 Task: Change the "Enable Phase Correlation Estimation" of the Dirac video decoder using libschroedinger to 1.
Action: Mouse moved to (95, 47)
Screenshot: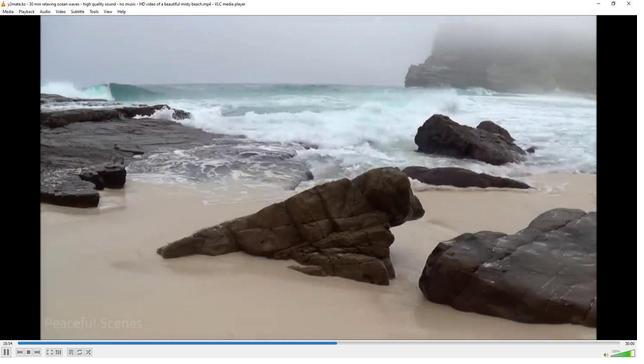 
Action: Mouse pressed left at (95, 47)
Screenshot: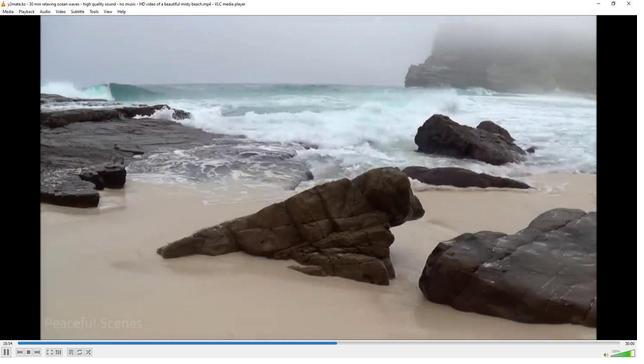 
Action: Mouse moved to (106, 115)
Screenshot: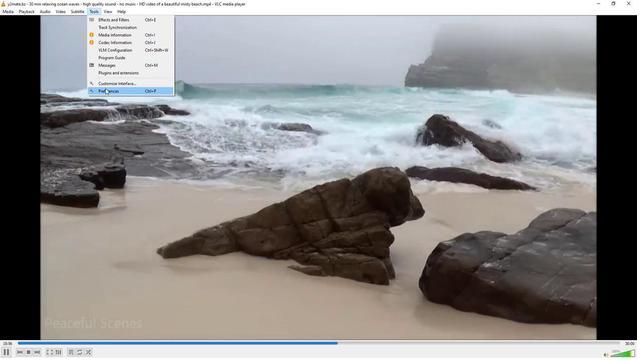 
Action: Mouse pressed left at (106, 115)
Screenshot: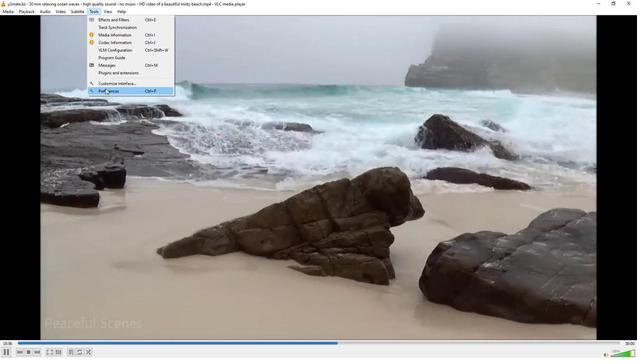 
Action: Mouse moved to (74, 274)
Screenshot: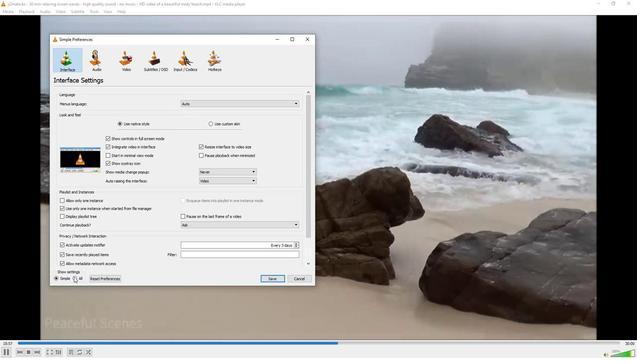 
Action: Mouse pressed left at (74, 274)
Screenshot: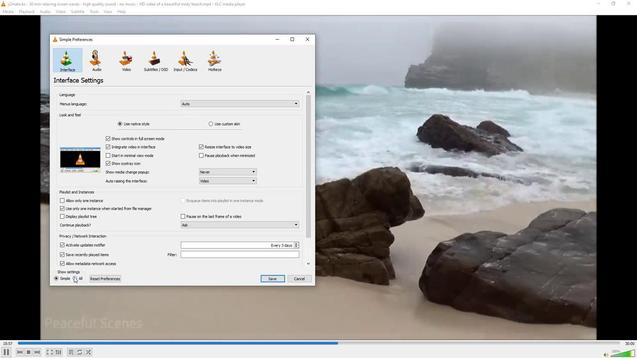 
Action: Mouse moved to (66, 219)
Screenshot: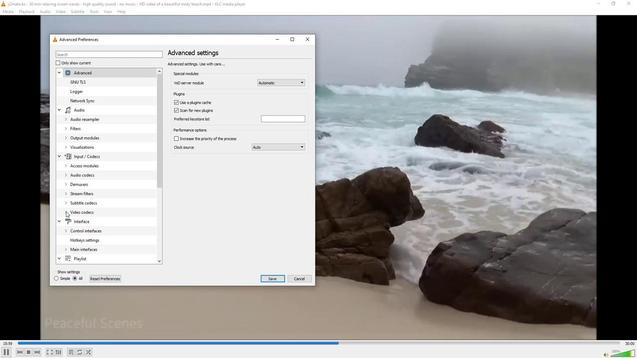 
Action: Mouse pressed left at (66, 219)
Screenshot: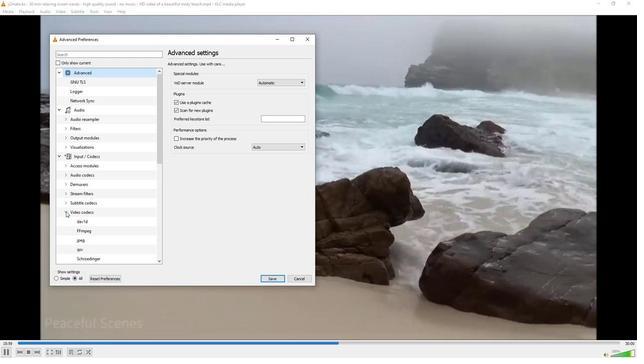 
Action: Mouse moved to (83, 258)
Screenshot: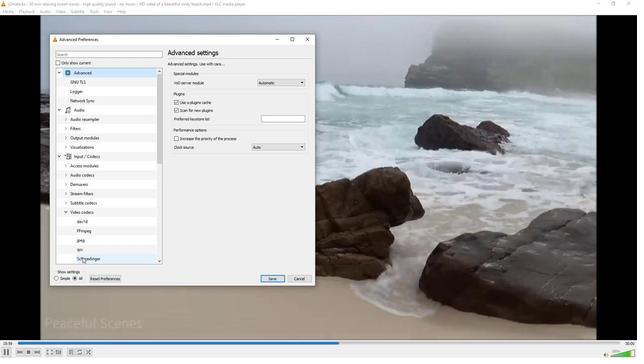 
Action: Mouse pressed left at (83, 258)
Screenshot: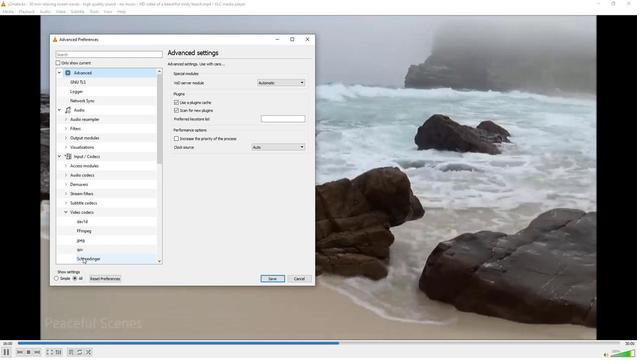 
Action: Mouse moved to (295, 236)
Screenshot: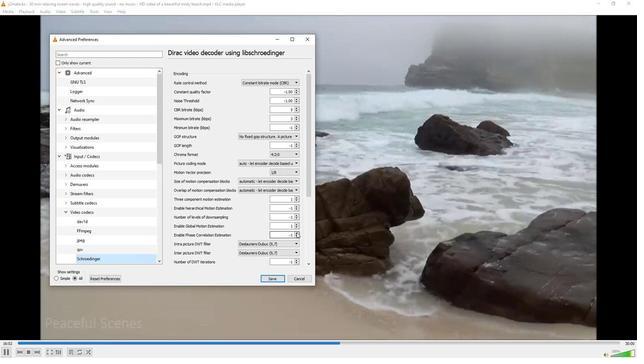 
Action: Mouse pressed left at (295, 236)
Screenshot: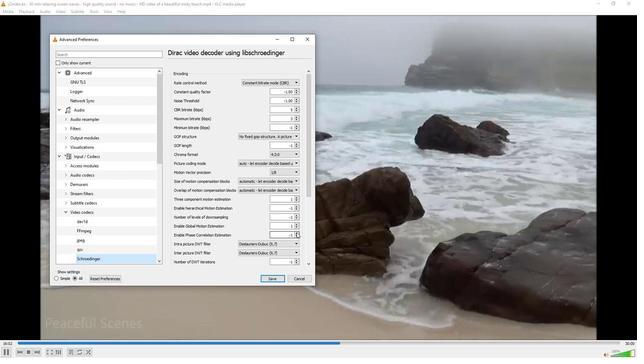 
Action: Mouse moved to (294, 237)
Screenshot: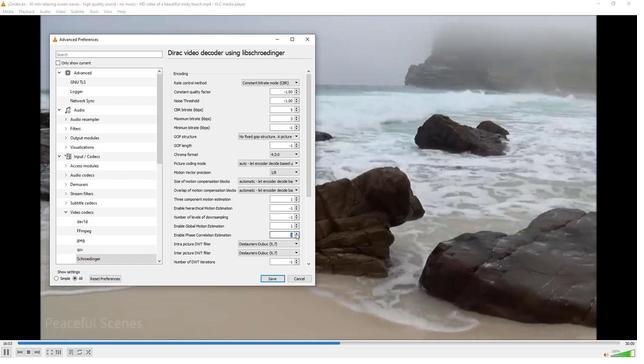 
Action: Mouse pressed left at (294, 237)
Screenshot: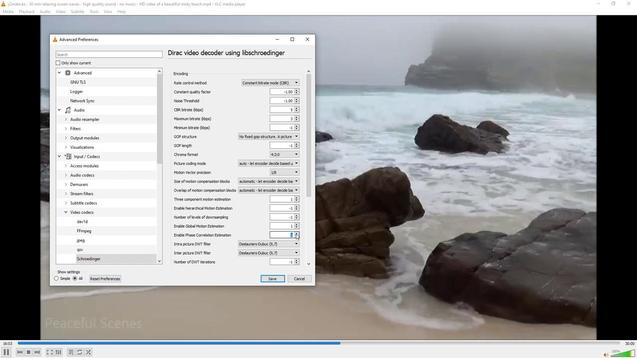 
Action: Mouse moved to (242, 247)
Screenshot: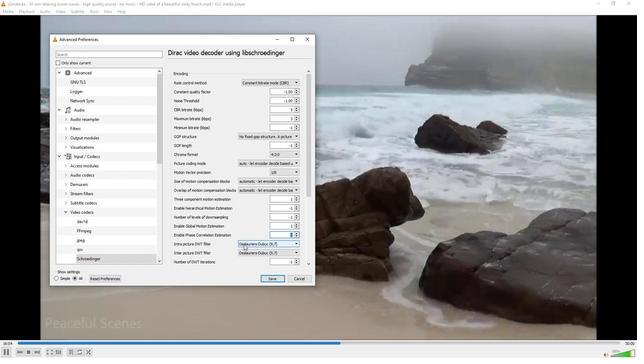 
Action: Key pressed <Key.f10>
Screenshot: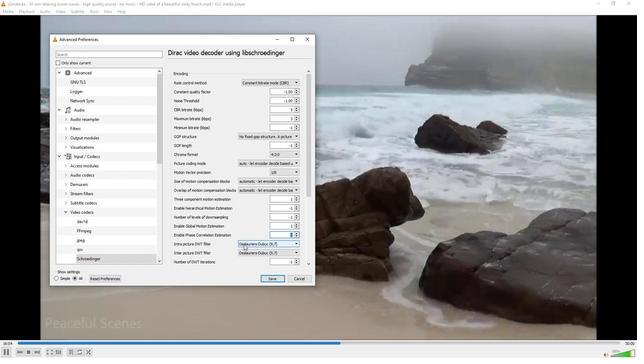 
